 Task: Change the display output to Automatic.
Action: Mouse moved to (99, 11)
Screenshot: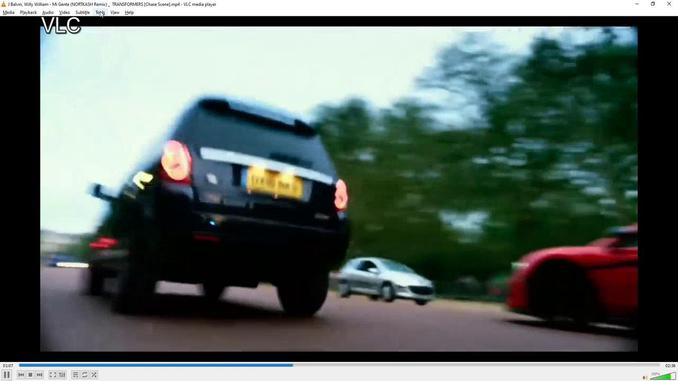 
Action: Mouse pressed left at (99, 11)
Screenshot: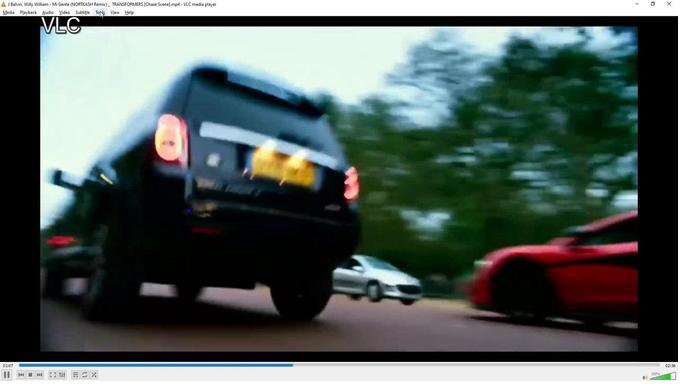 
Action: Mouse moved to (116, 96)
Screenshot: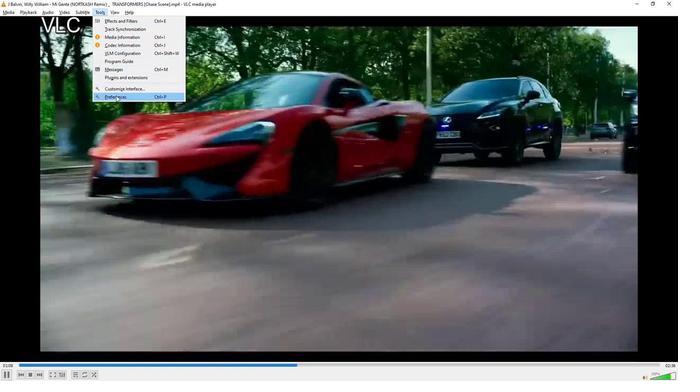 
Action: Mouse pressed left at (116, 96)
Screenshot: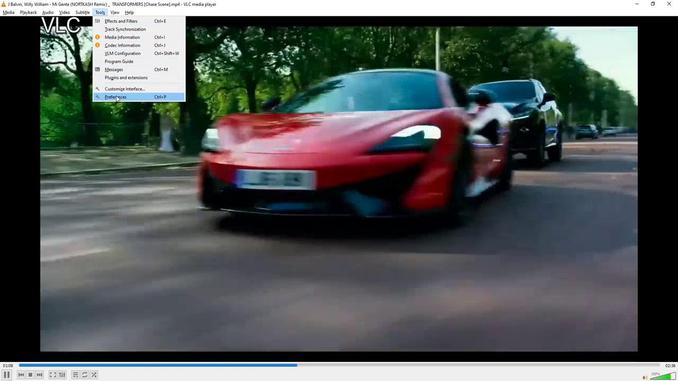 
Action: Mouse moved to (286, 60)
Screenshot: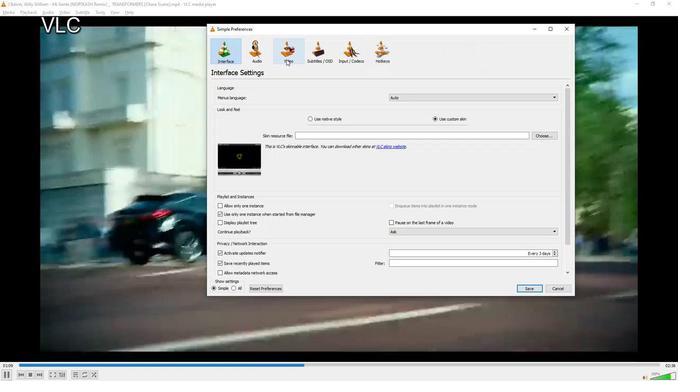 
Action: Mouse pressed left at (286, 60)
Screenshot: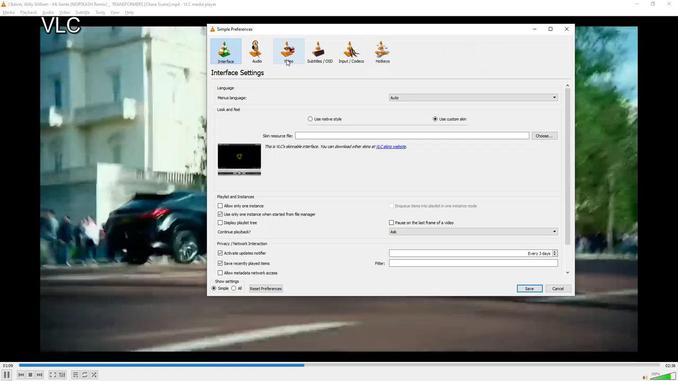 
Action: Mouse moved to (434, 120)
Screenshot: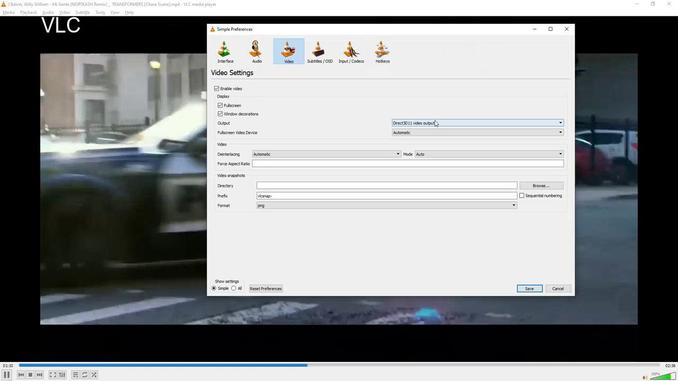 
Action: Mouse pressed left at (434, 120)
Screenshot: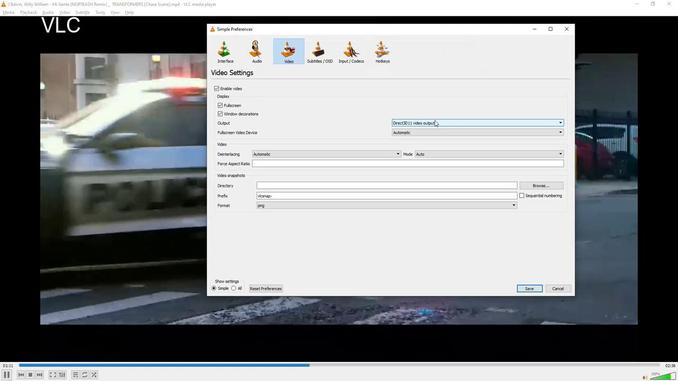 
Action: Mouse moved to (413, 129)
Screenshot: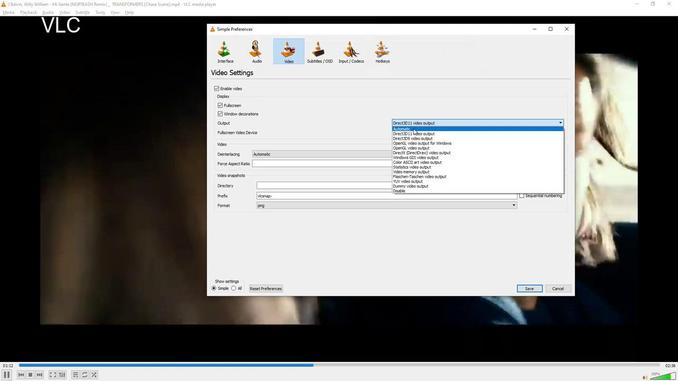 
Action: Mouse pressed left at (413, 129)
Screenshot: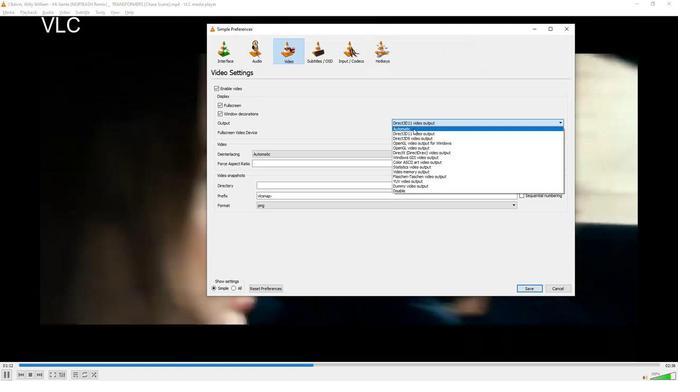 
Action: Mouse moved to (410, 260)
Screenshot: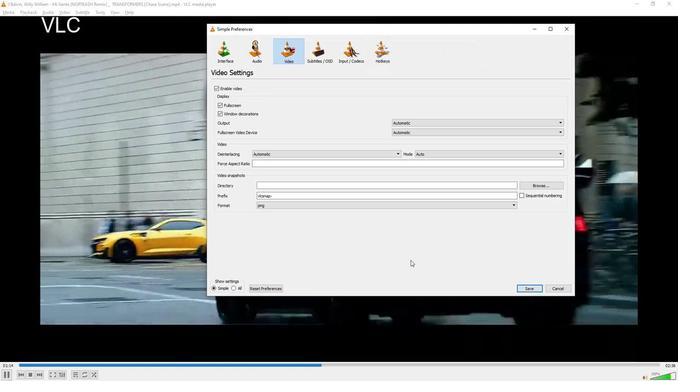 
